 Task: Rename the contact group to 'brothers' in Outlook.
Action: Mouse moved to (21, 86)
Screenshot: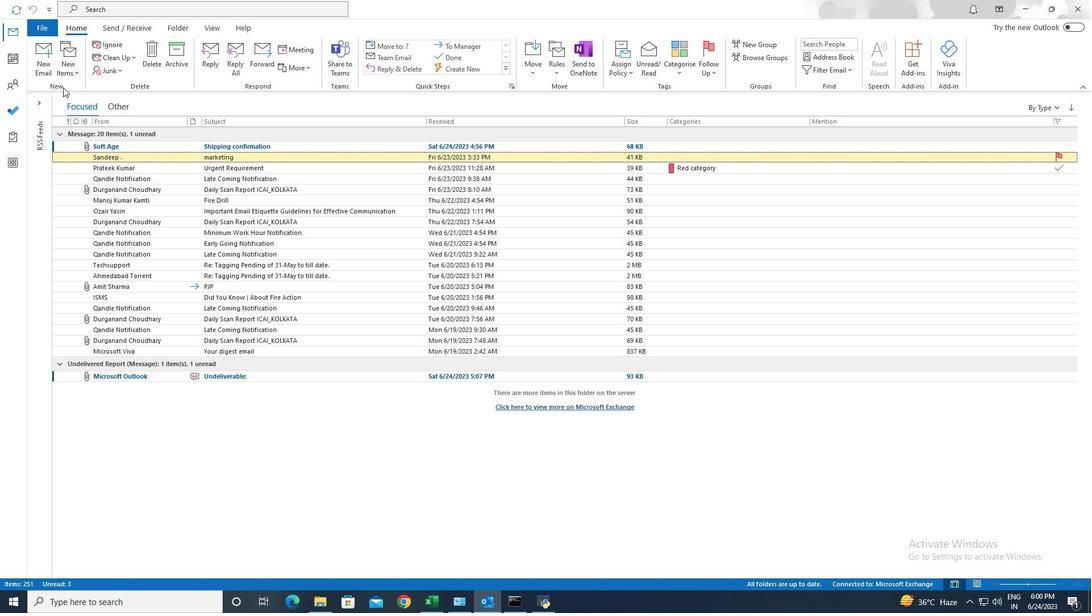 
Action: Mouse pressed left at (21, 86)
Screenshot: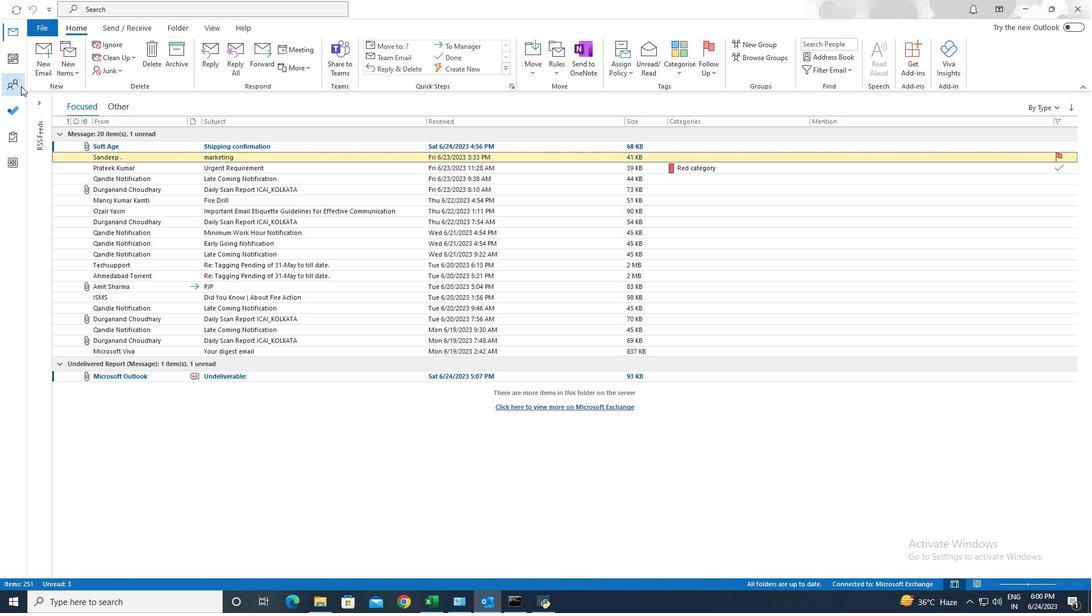 
Action: Mouse moved to (173, 28)
Screenshot: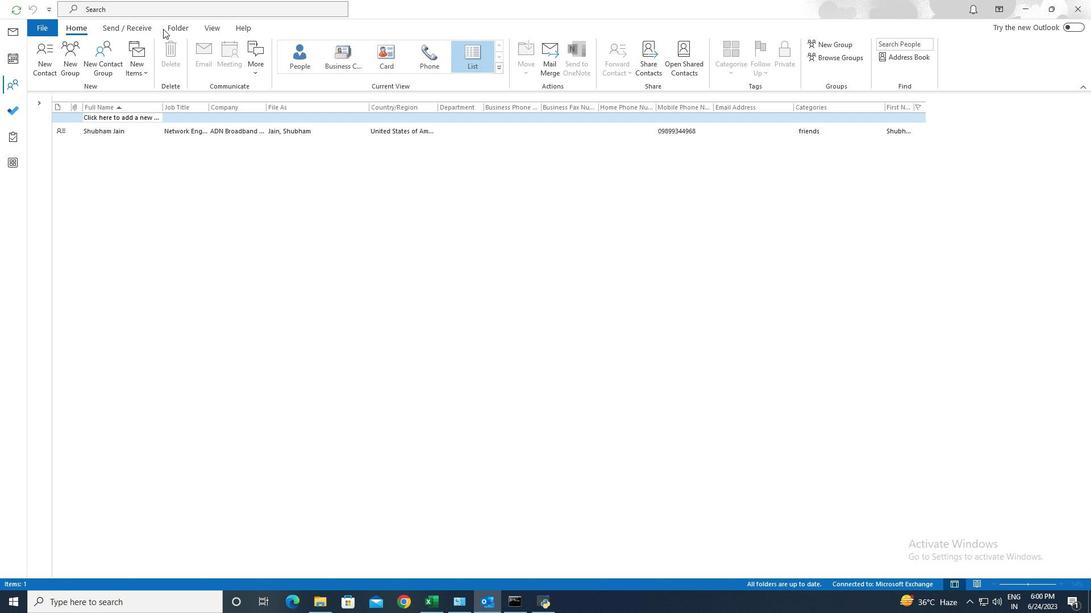 
Action: Mouse pressed left at (173, 28)
Screenshot: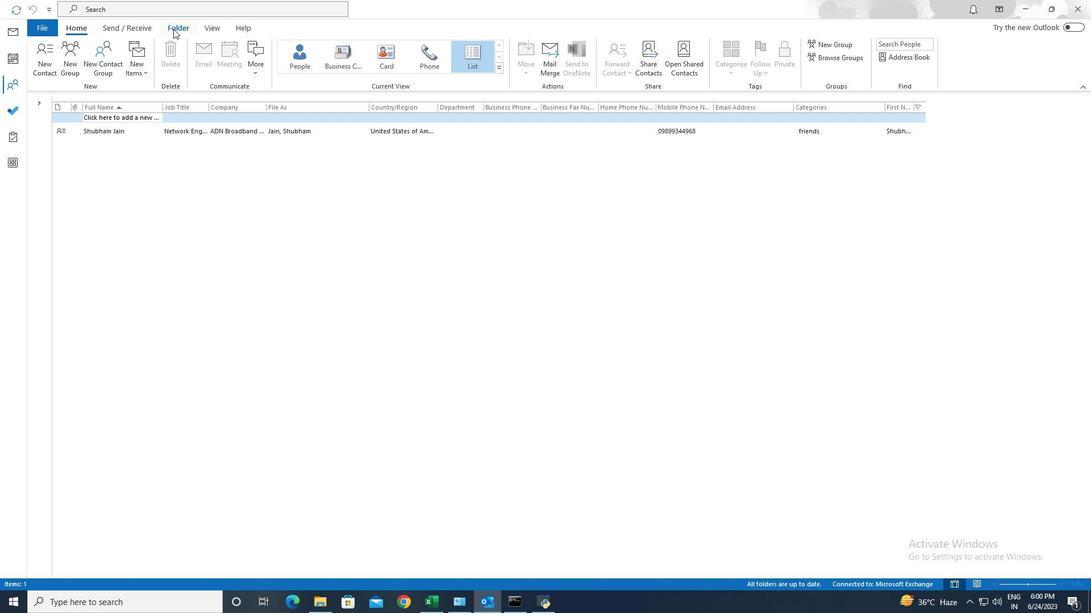 
Action: Mouse moved to (71, 70)
Screenshot: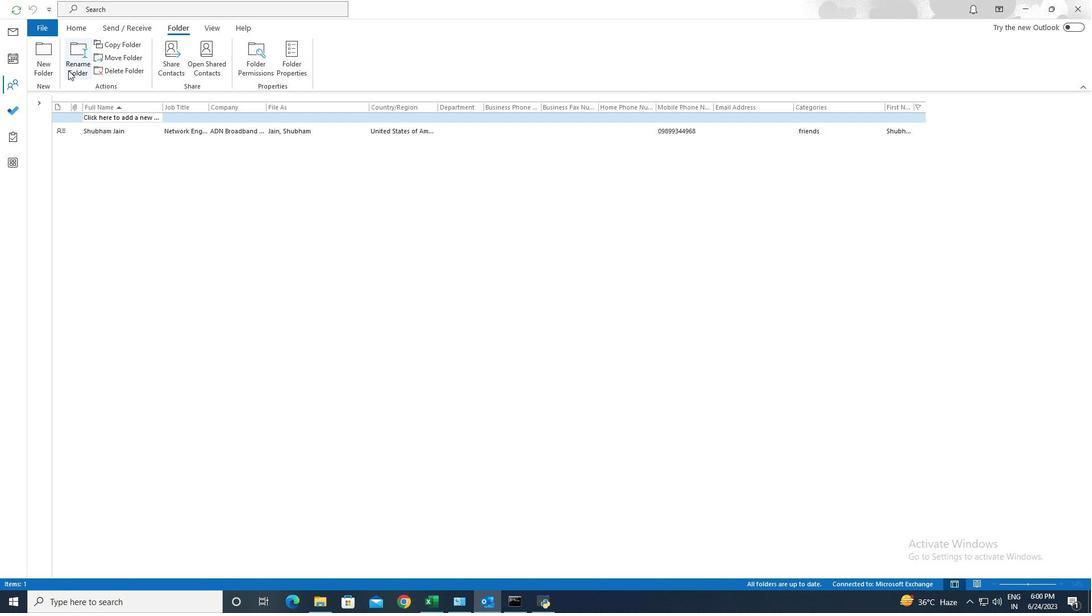 
Action: Mouse pressed left at (71, 70)
Screenshot: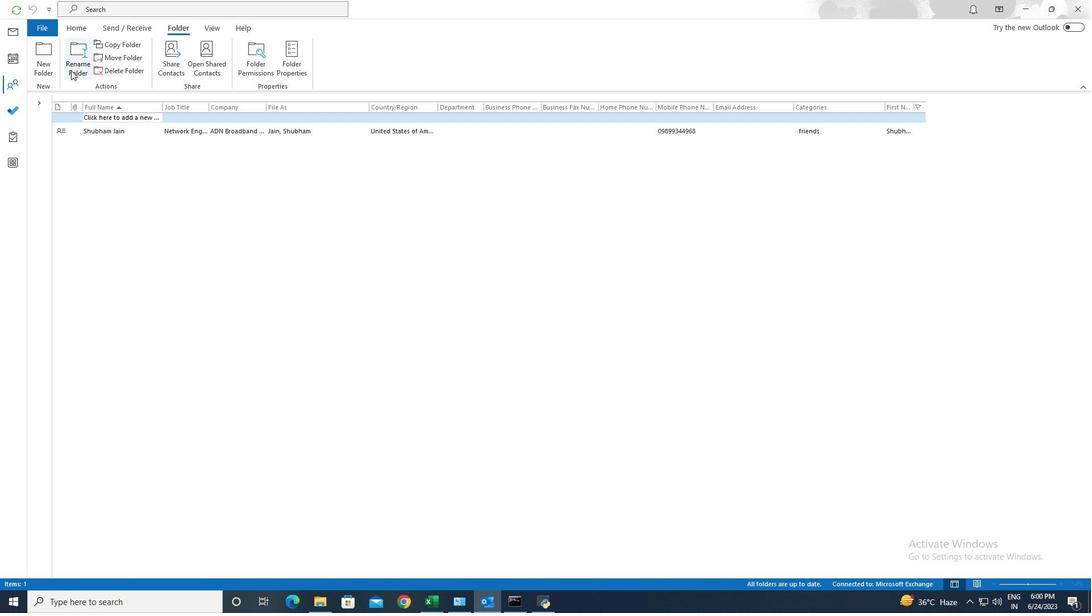 
Action: Mouse moved to (75, 71)
Screenshot: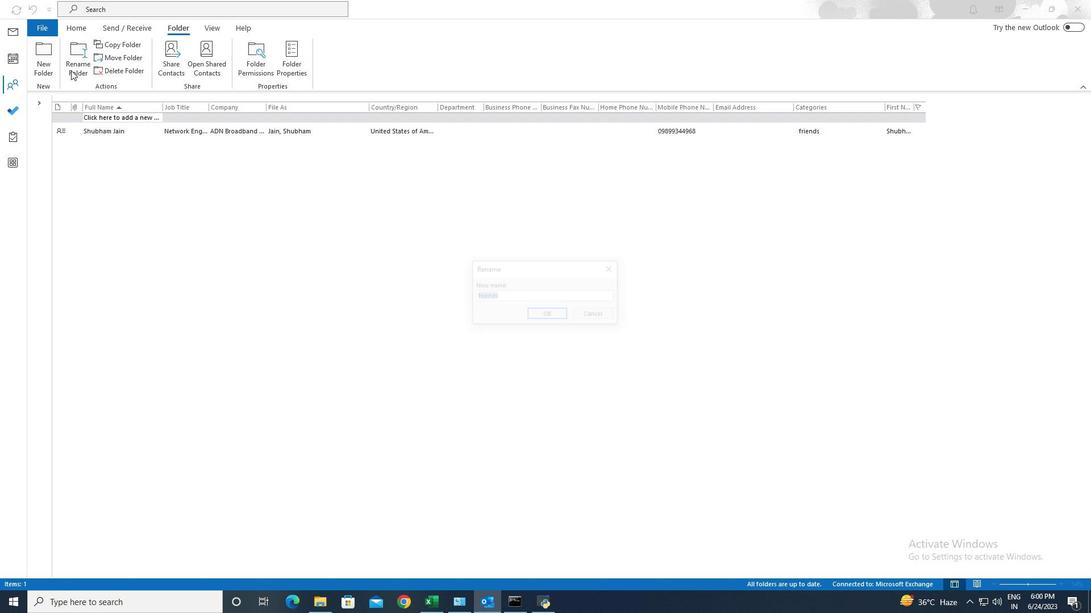 
Action: Key pressed brothers
Screenshot: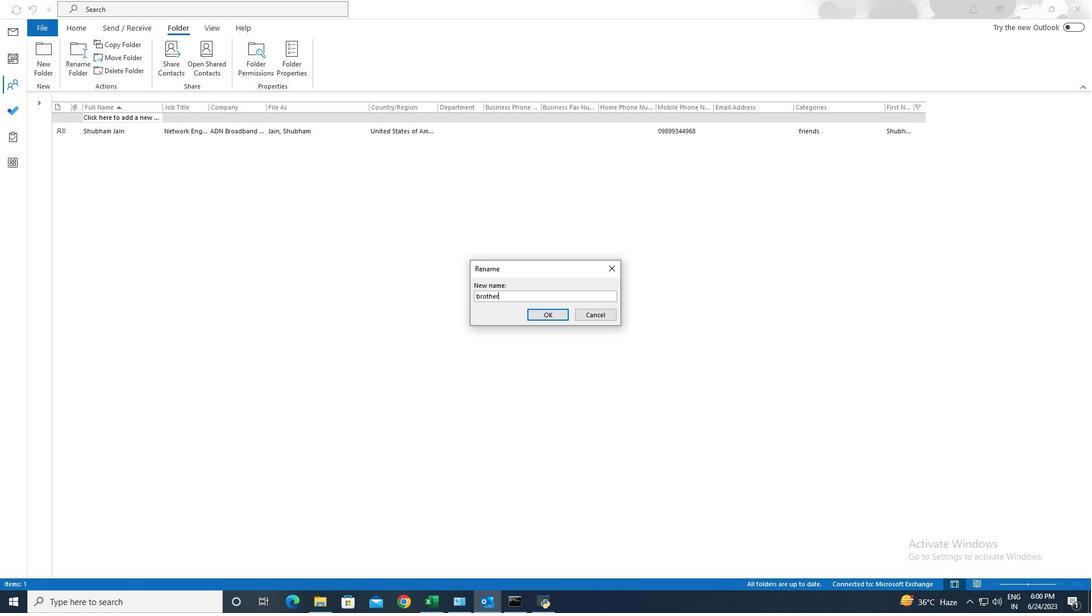 
Action: Mouse moved to (535, 313)
Screenshot: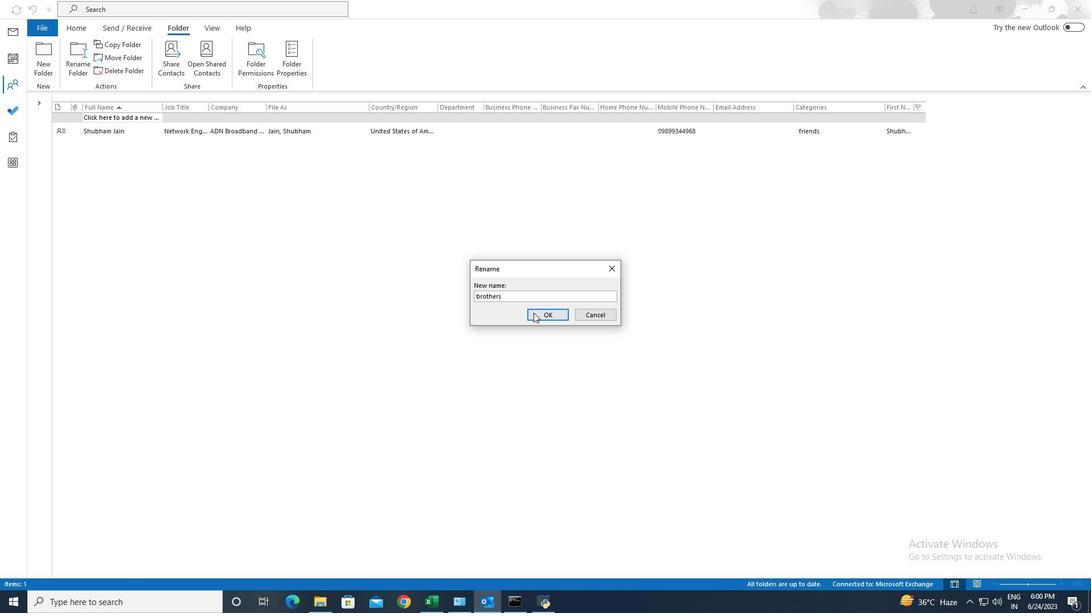 
Action: Mouse pressed left at (535, 313)
Screenshot: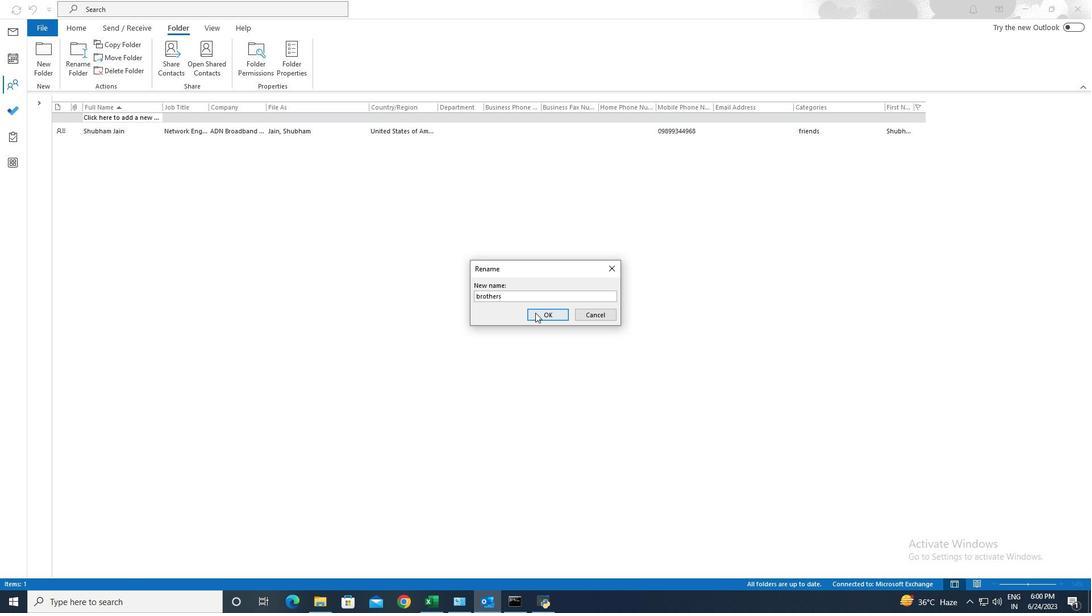 
